 Task: Edit the theme color of the profile "Smith" to Default Color.
Action: Mouse moved to (993, 26)
Screenshot: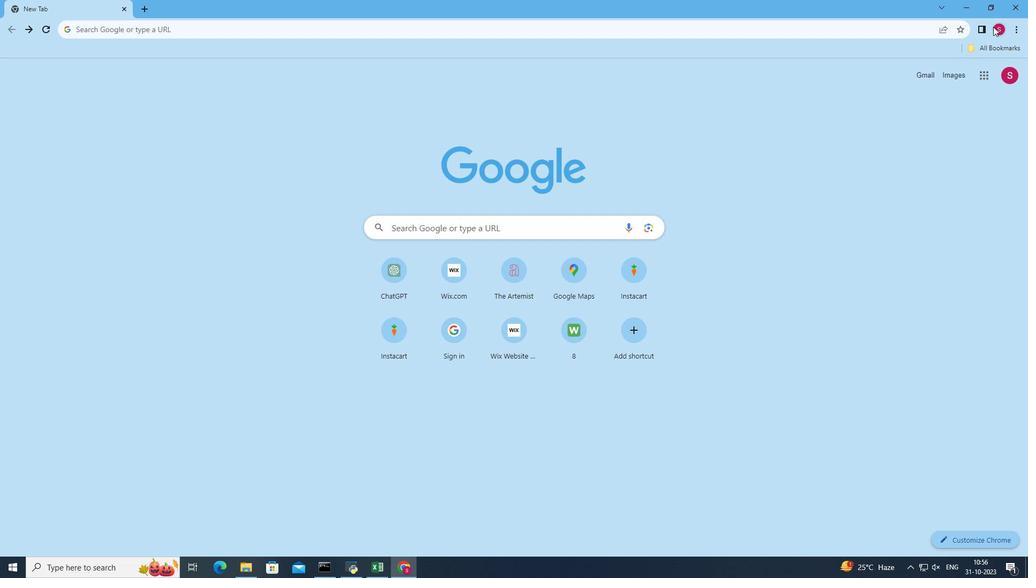 
Action: Mouse pressed left at (993, 26)
Screenshot: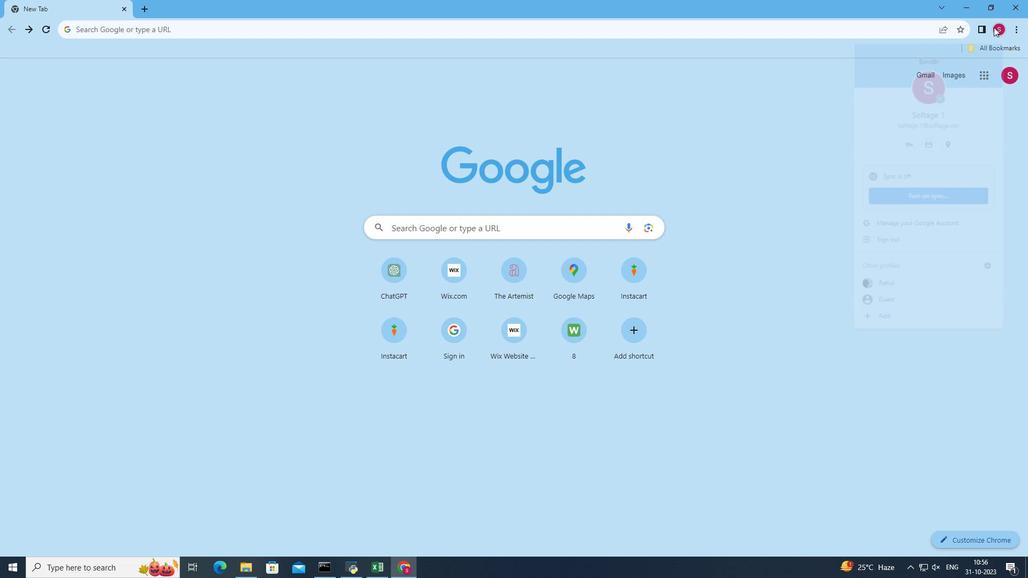 
Action: Mouse moved to (991, 266)
Screenshot: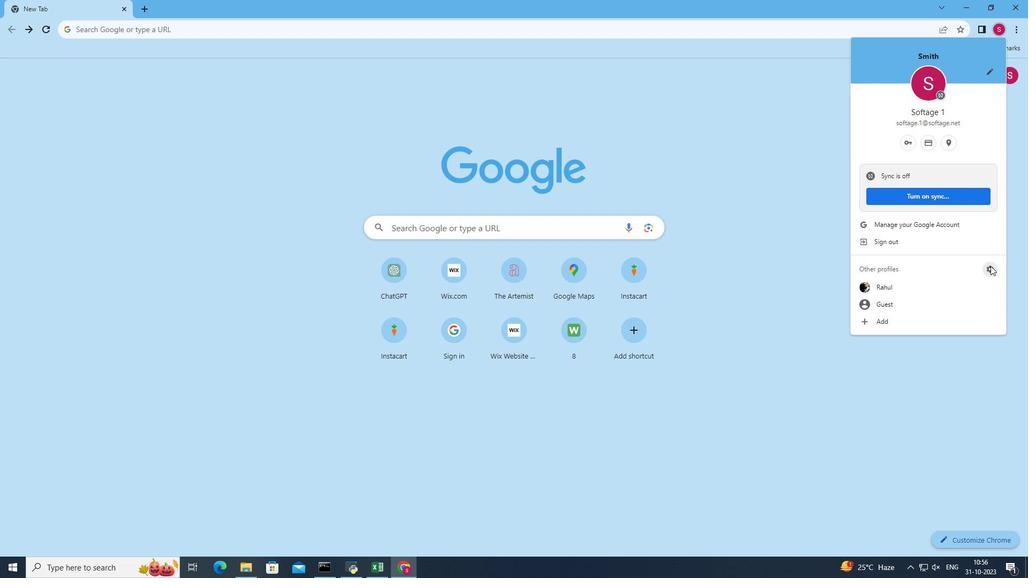 
Action: Mouse pressed left at (991, 266)
Screenshot: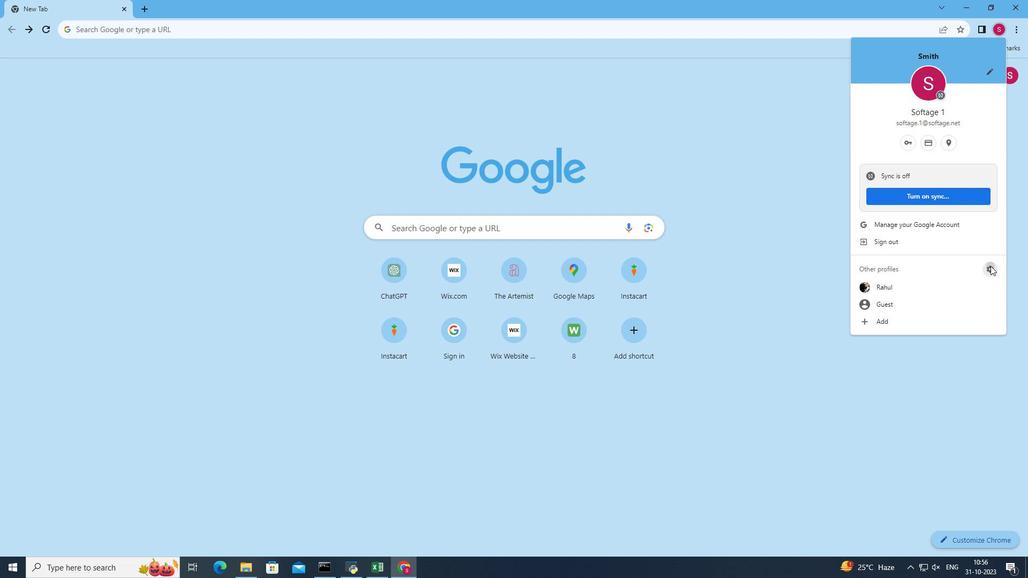 
Action: Mouse moved to (548, 289)
Screenshot: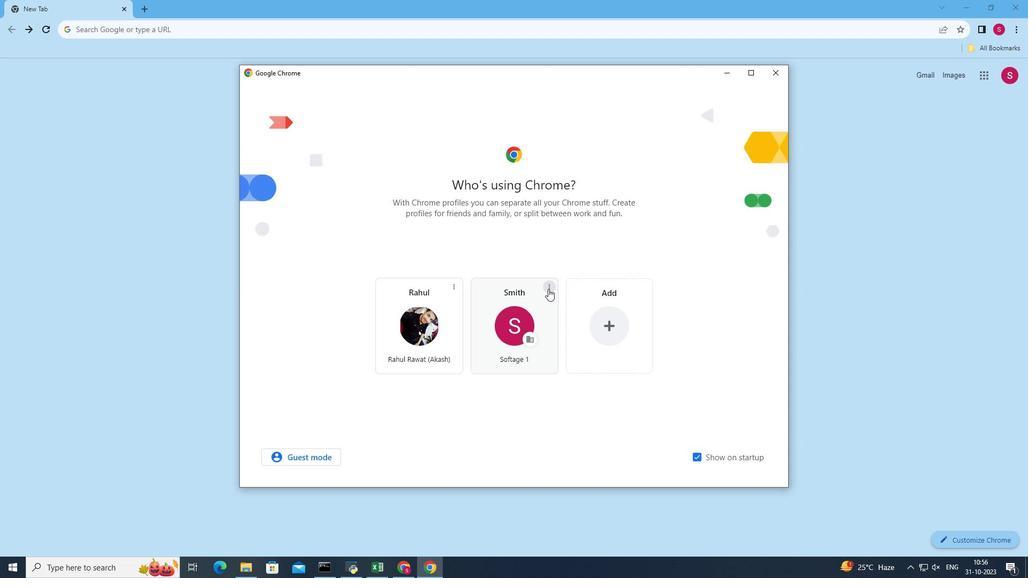 
Action: Mouse pressed left at (548, 289)
Screenshot: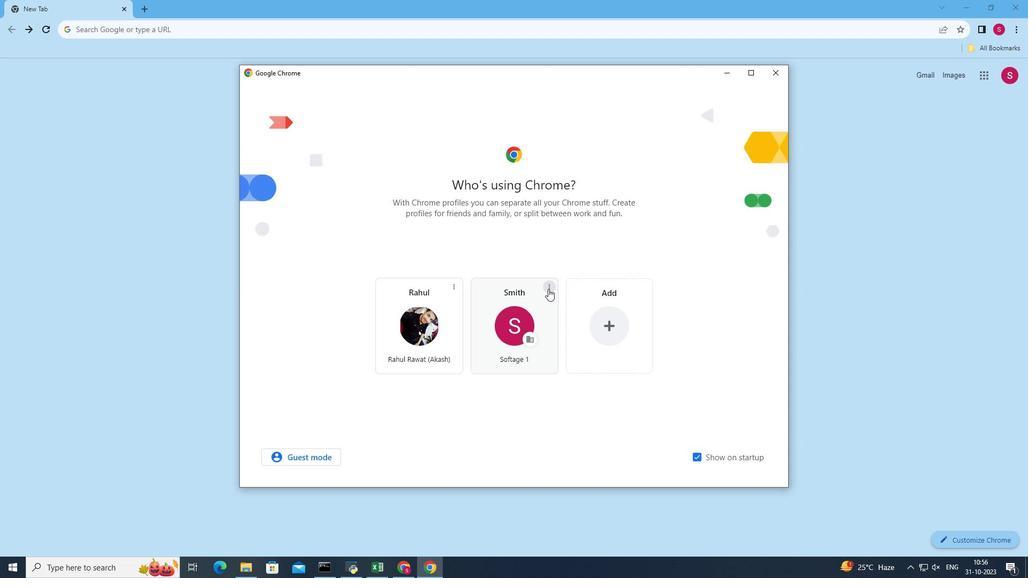 
Action: Mouse moved to (539, 289)
Screenshot: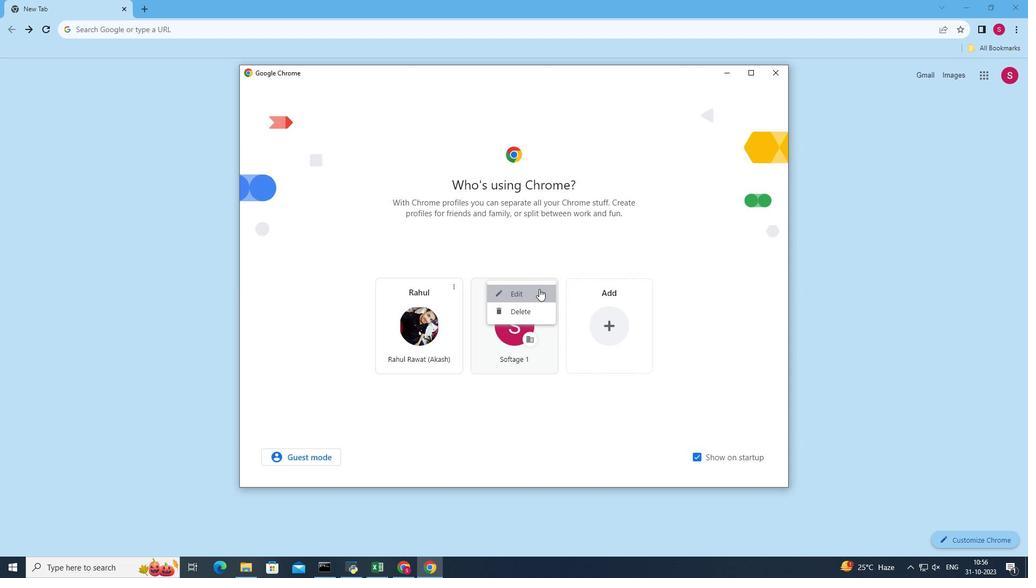 
Action: Mouse pressed left at (539, 289)
Screenshot: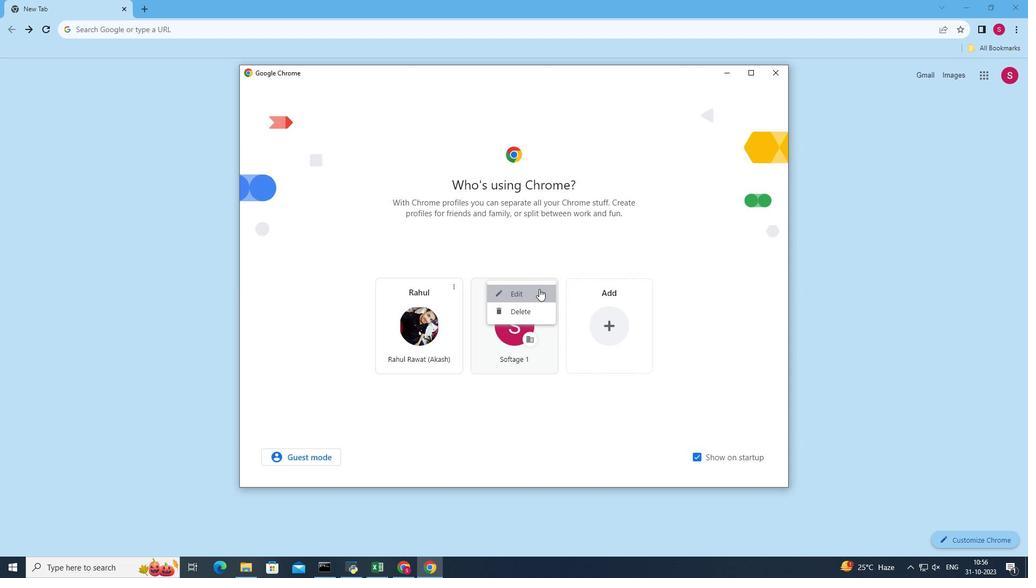 
Action: Mouse moved to (432, 214)
Screenshot: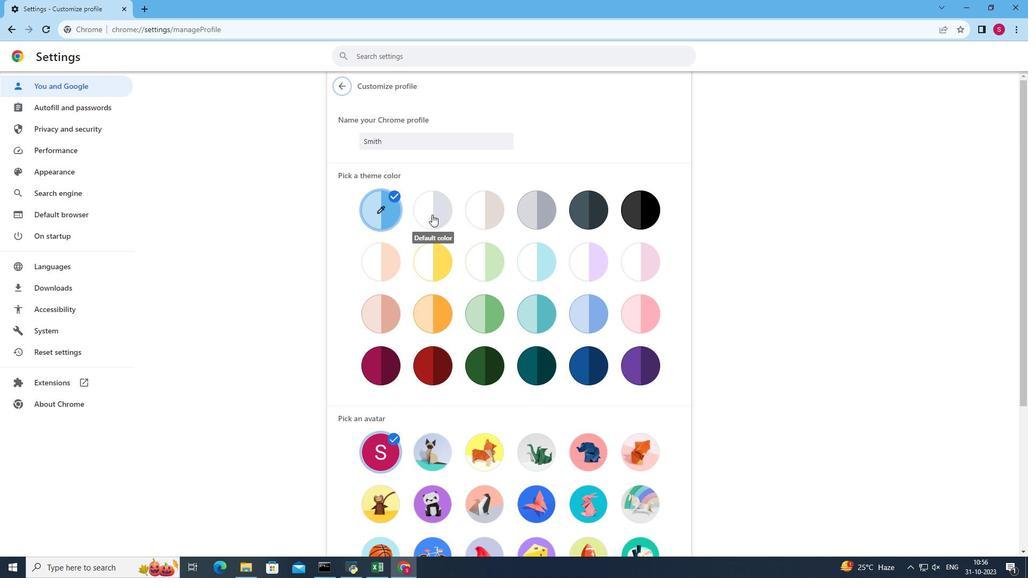 
Action: Mouse pressed left at (432, 214)
Screenshot: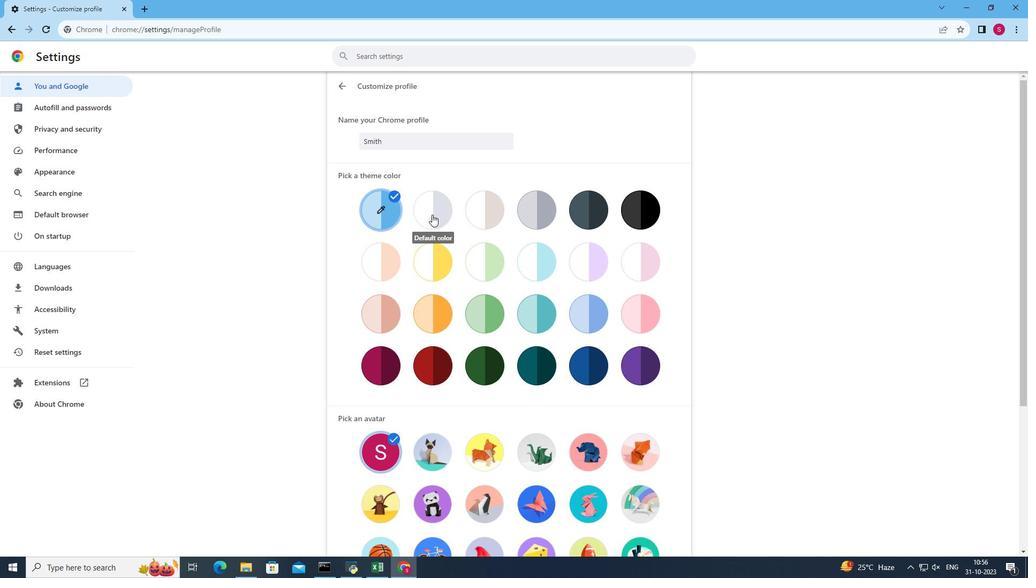 
Action: Mouse moved to (542, 222)
Screenshot: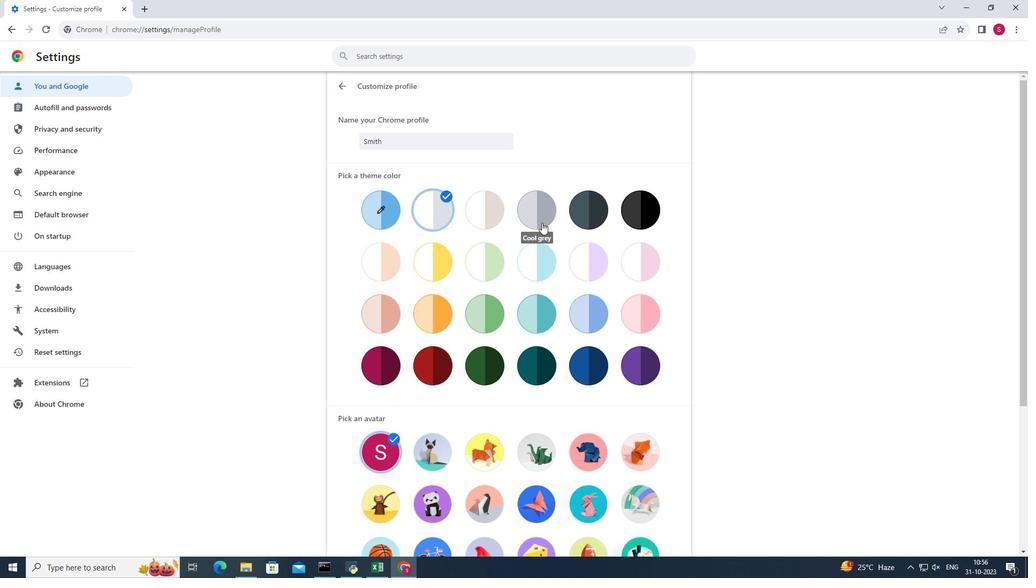
